 Task: View and add the product "Vicks VapoCool Cooling and Numbing Sore Throat Lozenges Winterfrost (16 ct)" to cart from the store "CVS".
Action: Mouse pressed left at (40, 73)
Screenshot: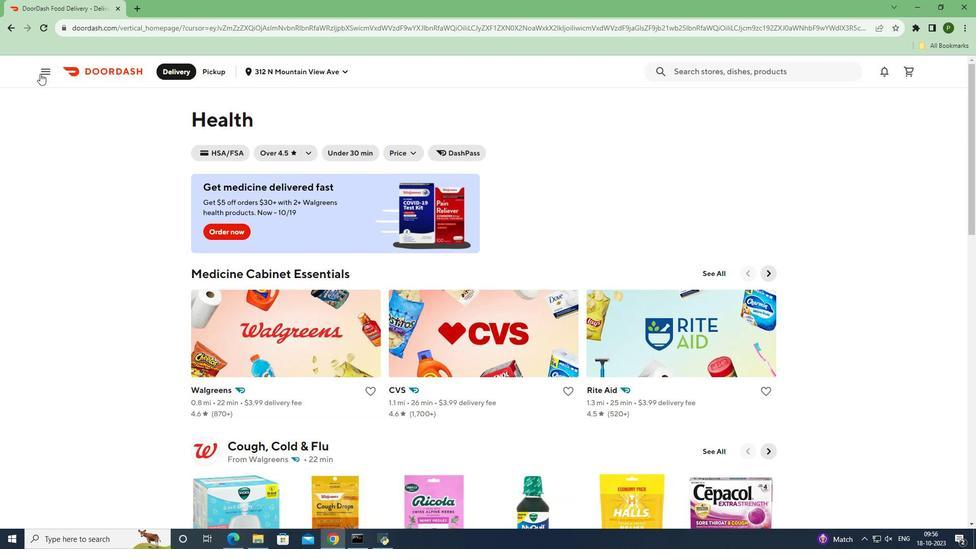 
Action: Mouse moved to (37, 144)
Screenshot: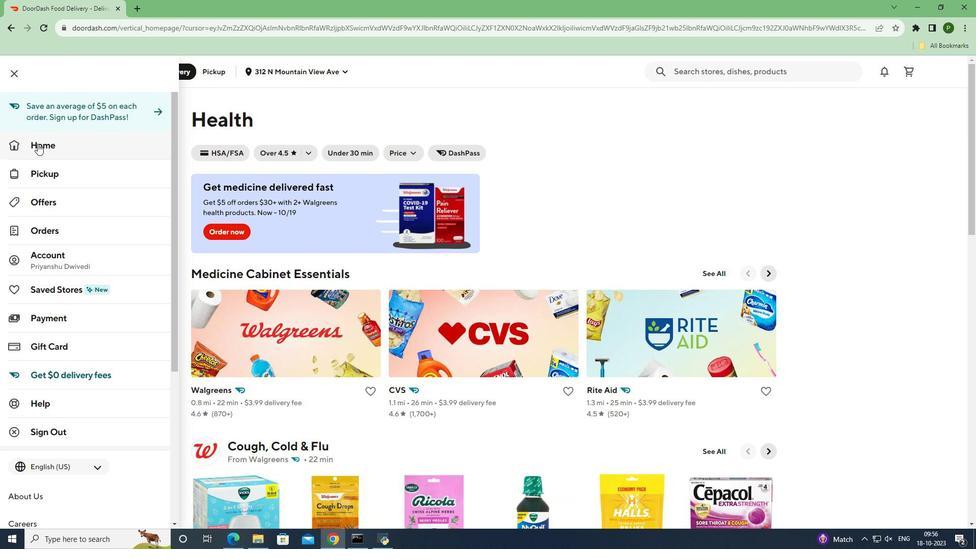 
Action: Mouse pressed left at (37, 144)
Screenshot: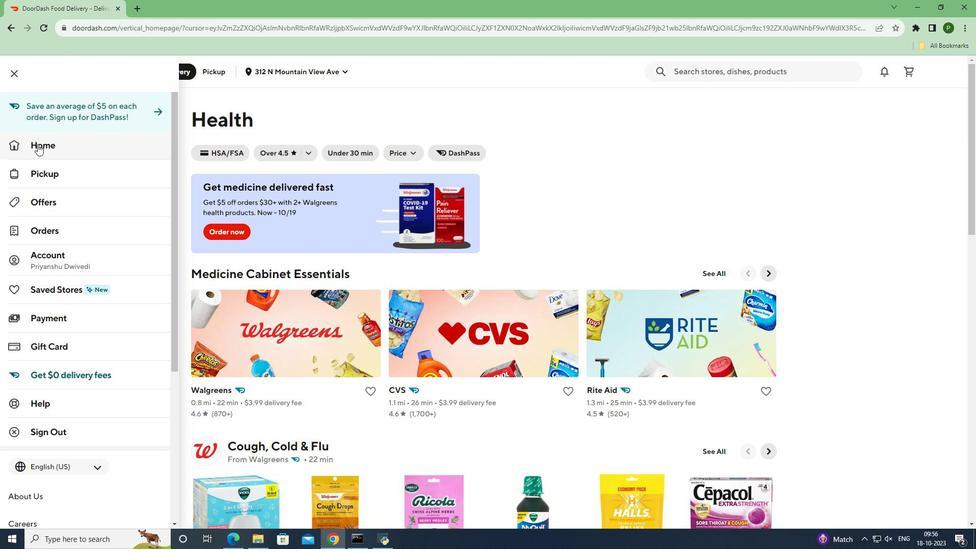 
Action: Mouse moved to (718, 109)
Screenshot: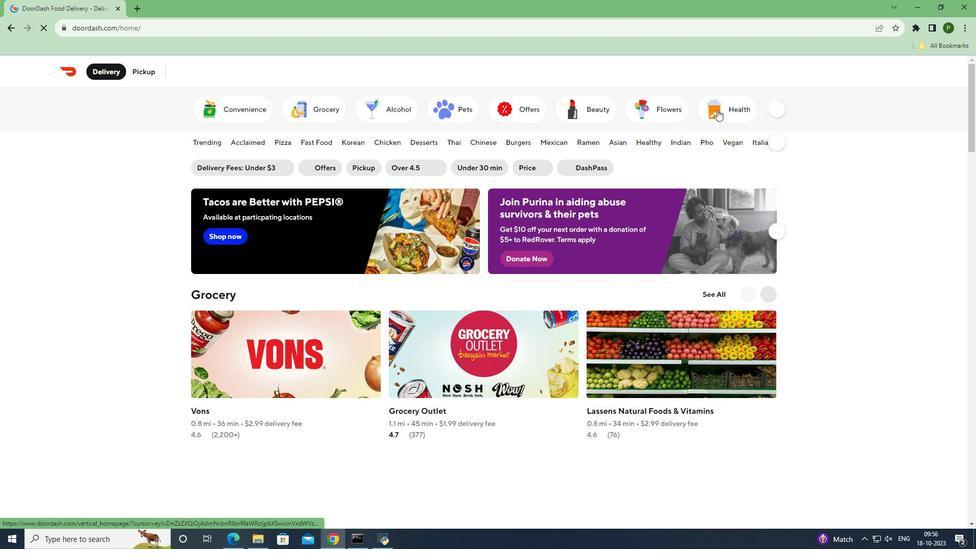 
Action: Mouse pressed left at (718, 109)
Screenshot: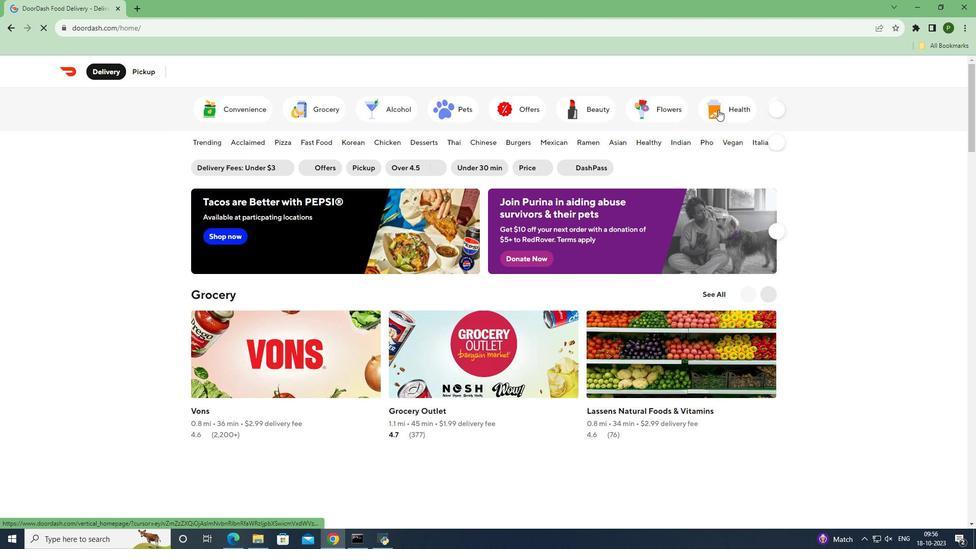 
Action: Mouse moved to (504, 345)
Screenshot: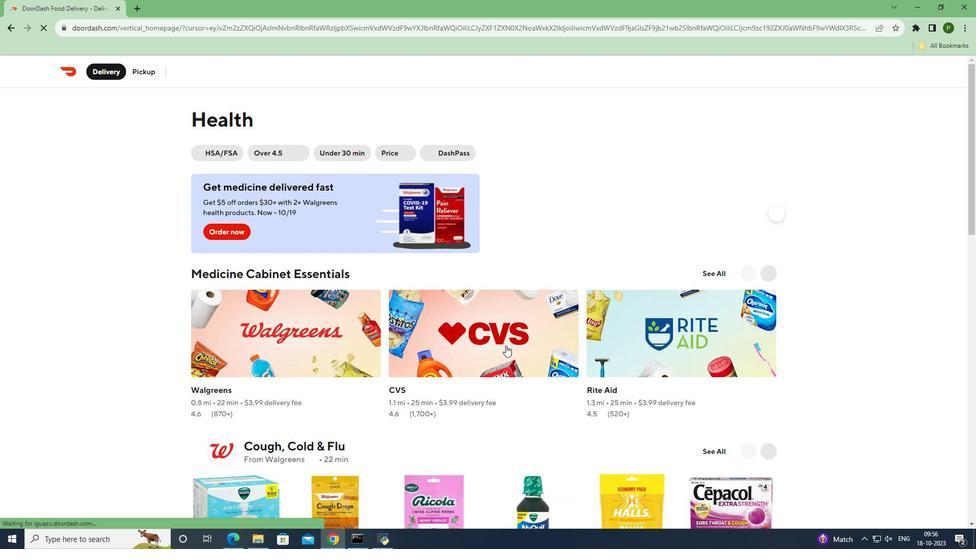 
Action: Mouse pressed left at (504, 345)
Screenshot: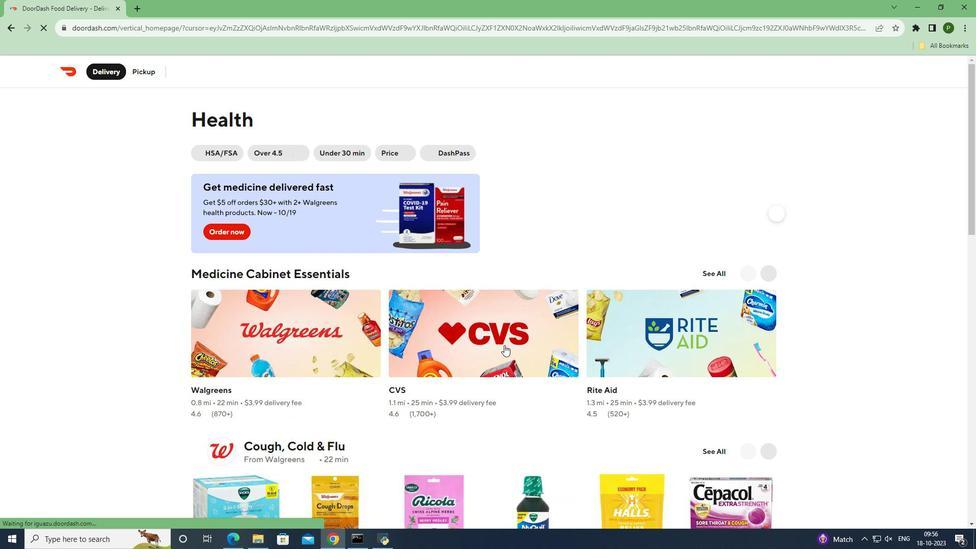 
Action: Mouse moved to (593, 162)
Screenshot: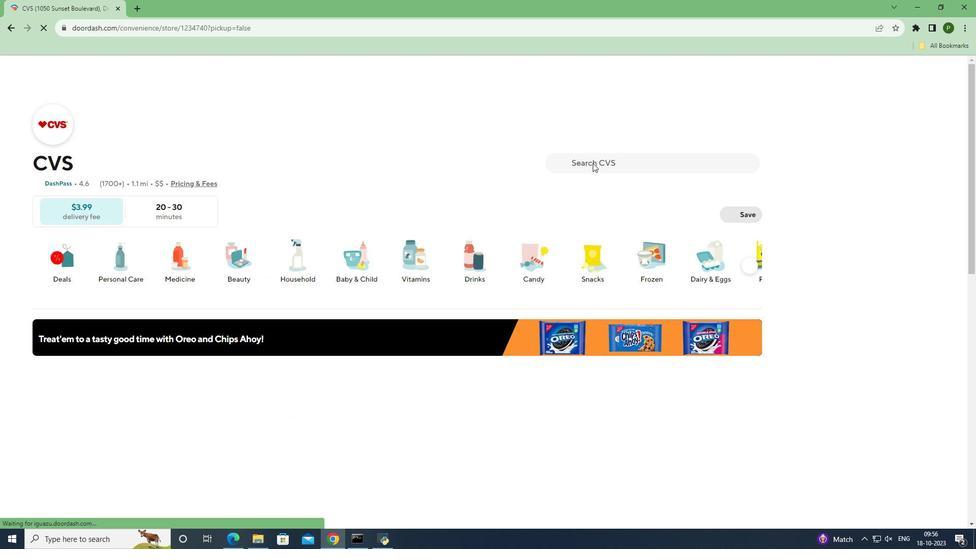 
Action: Mouse pressed left at (593, 162)
Screenshot: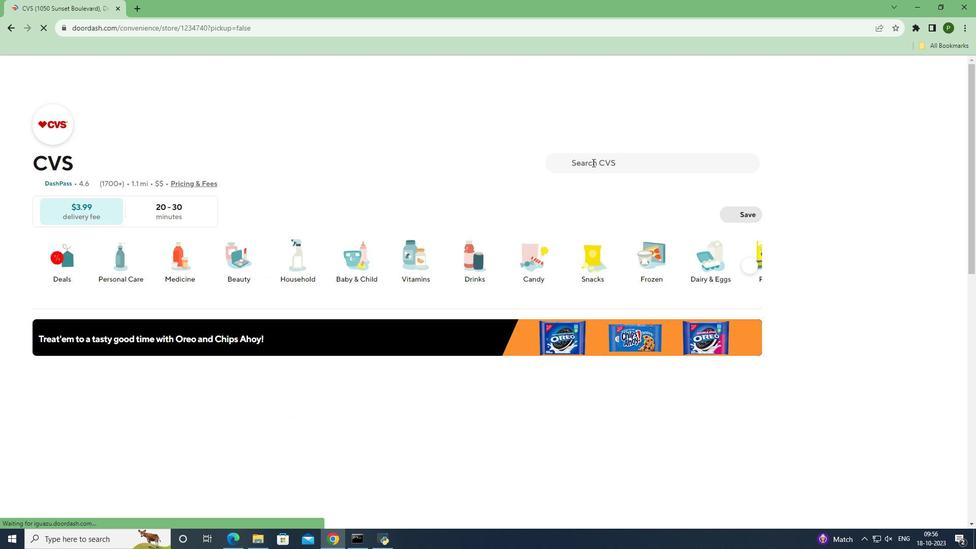 
Action: Key pressed <Key.caps_lock>V<Key.caps_lock>icks<Key.space><Key.caps_lock>V<Key.caps_lock>apo<Key.caps_lock>C<Key.caps_lock>ool<Key.space><Key.caps_lock>C<Key.caps_lock>ooling<Key.space>and<Key.space><Key.caps_lock>N<Key.caps_lock>umbing<Key.space><Key.caps_lock>S<Key.caps_lock>ore<Key.space><Key.caps_lock>T<Key.caps_lock>hroat<Key.space><Key.caps_lock>L<Key.caps_lock>ozenger<Key.backspace>s<Key.space><Key.caps_lock>W<Key.caps_lock>interfrost<Key.space><Key.shift_r>(16<Key.space>ct<Key.shift_r>)
Screenshot: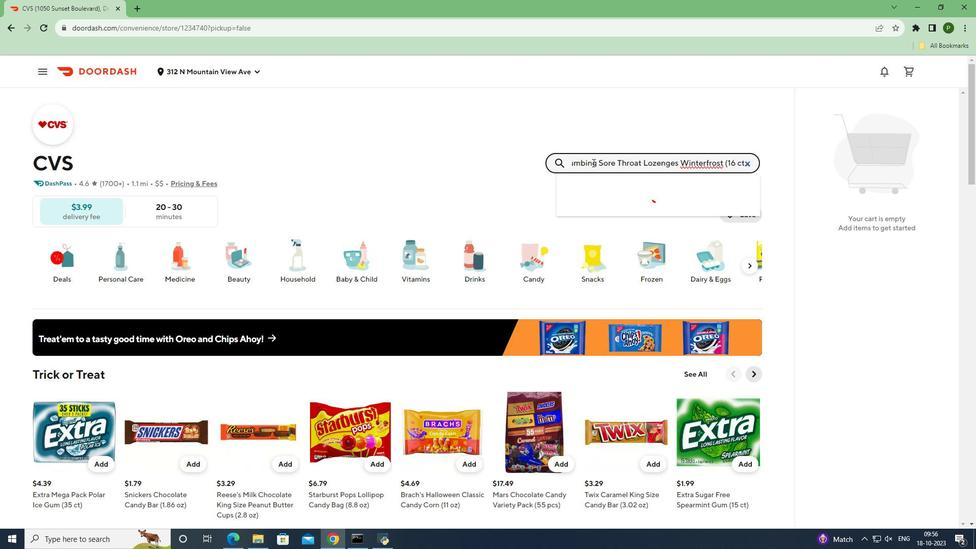 
Action: Mouse moved to (627, 194)
Screenshot: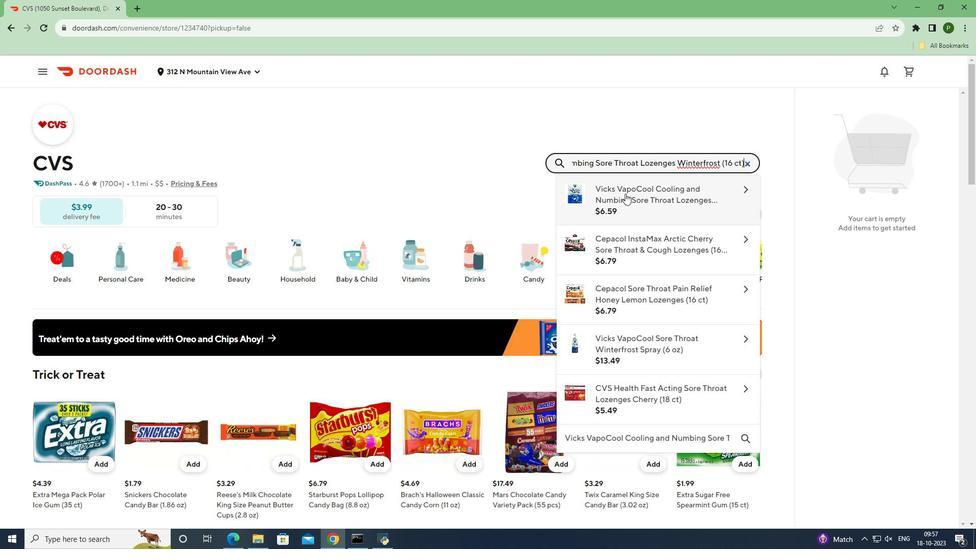 
Action: Mouse pressed left at (627, 194)
Screenshot: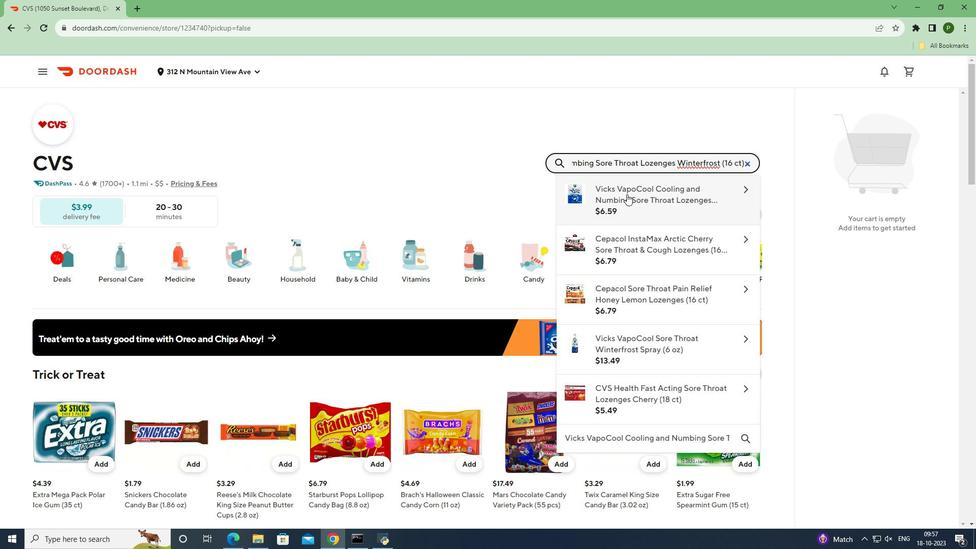 
Action: Mouse moved to (651, 500)
Screenshot: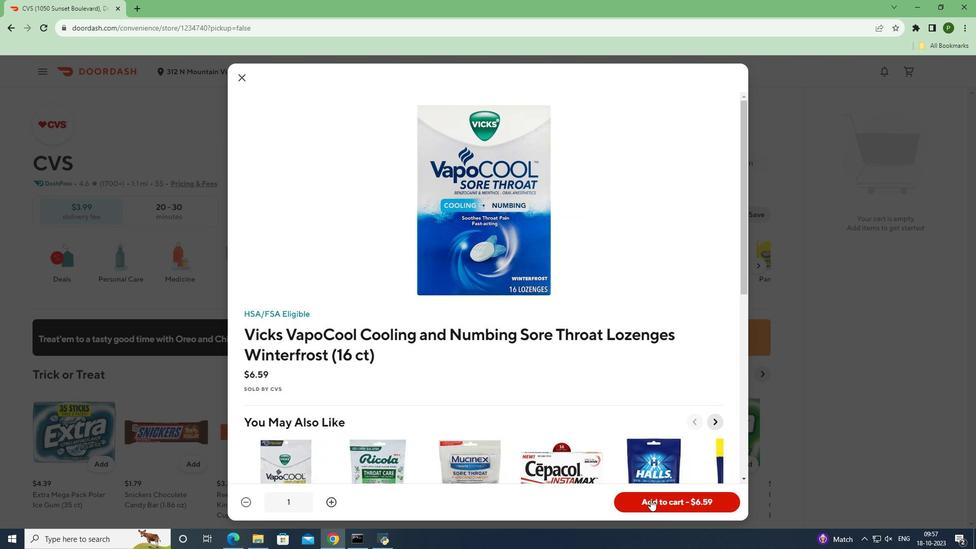 
Action: Mouse pressed left at (651, 500)
Screenshot: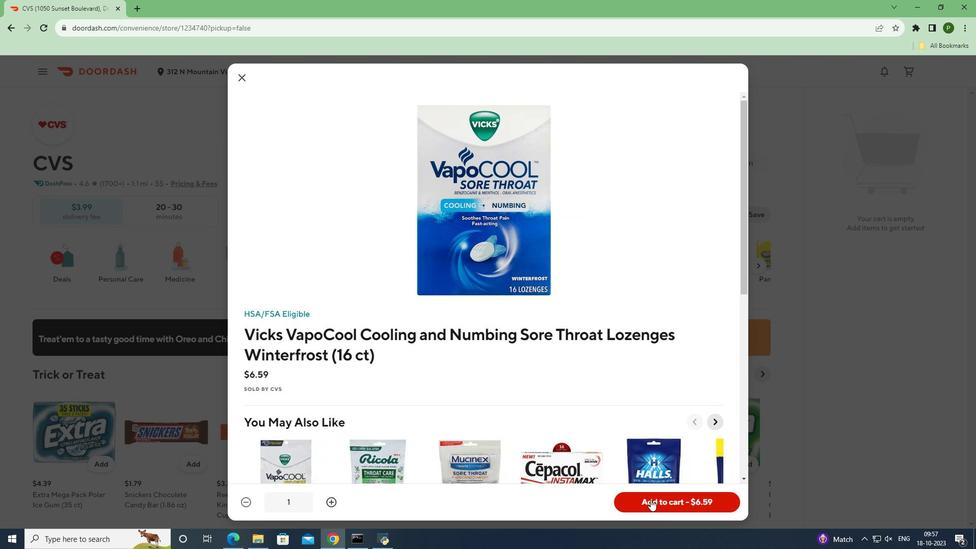 
Action: Mouse moved to (812, 430)
Screenshot: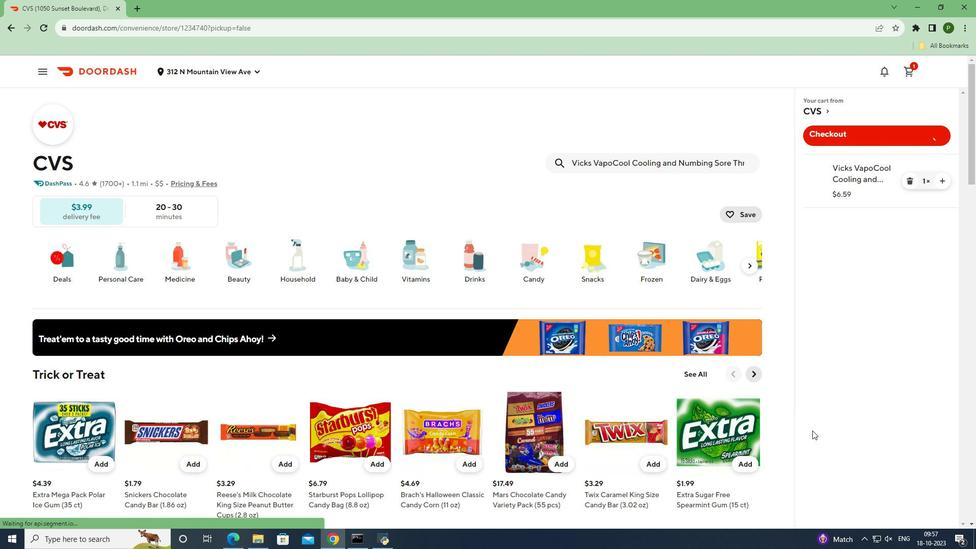 
